Task: Make in the project AdvantEdge a sprint 'Dash & Dine'. Create in the project AdvantEdge a sprint 'Dash & Dine'. Add in the project AdvantEdge a sprint 'Dash & Dine'
Action: Mouse moved to (199, 55)
Screenshot: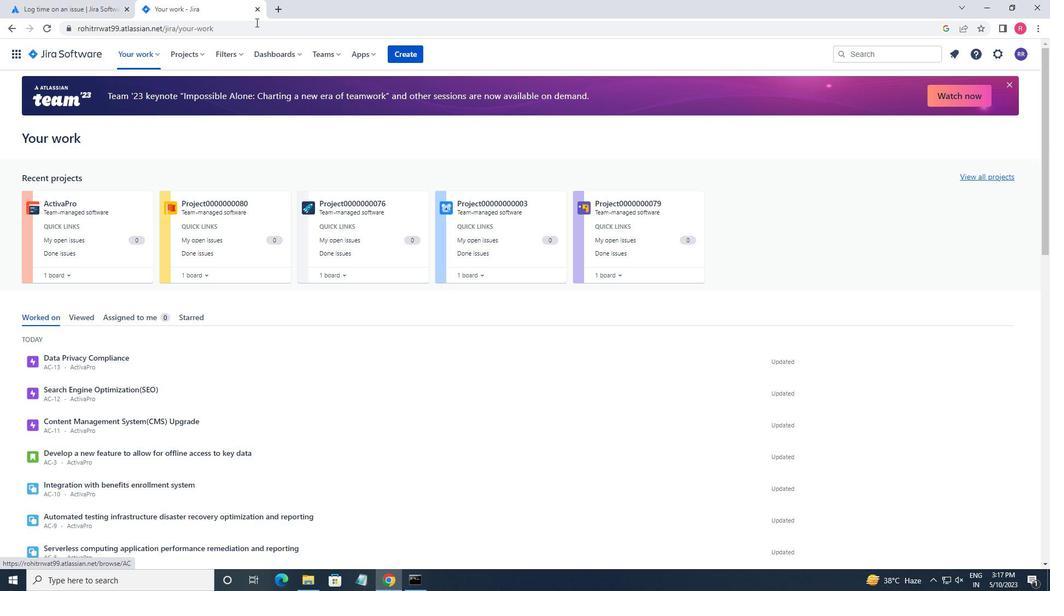 
Action: Mouse pressed left at (199, 55)
Screenshot: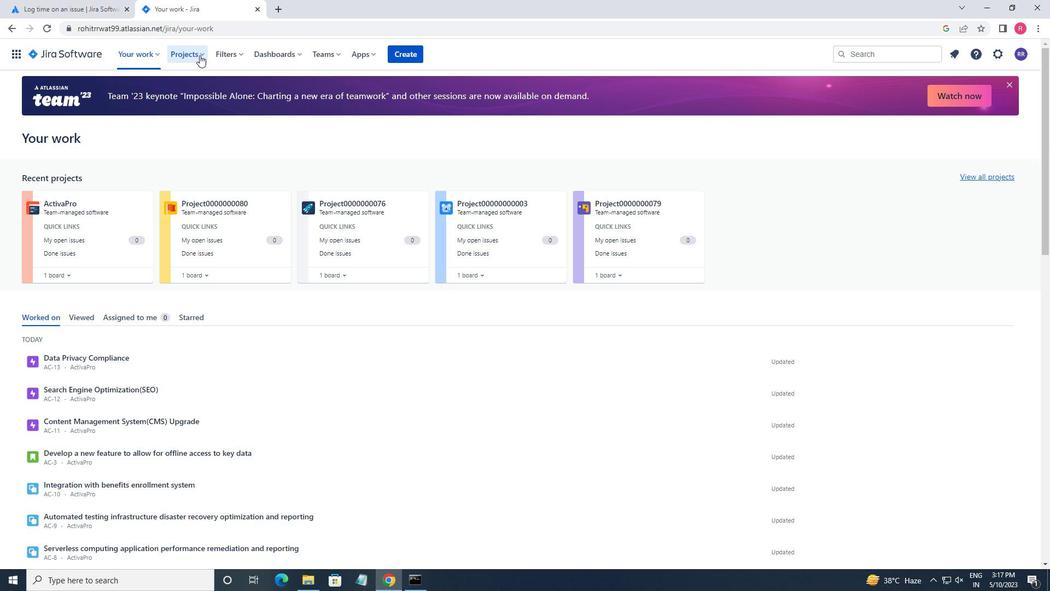 
Action: Mouse moved to (226, 110)
Screenshot: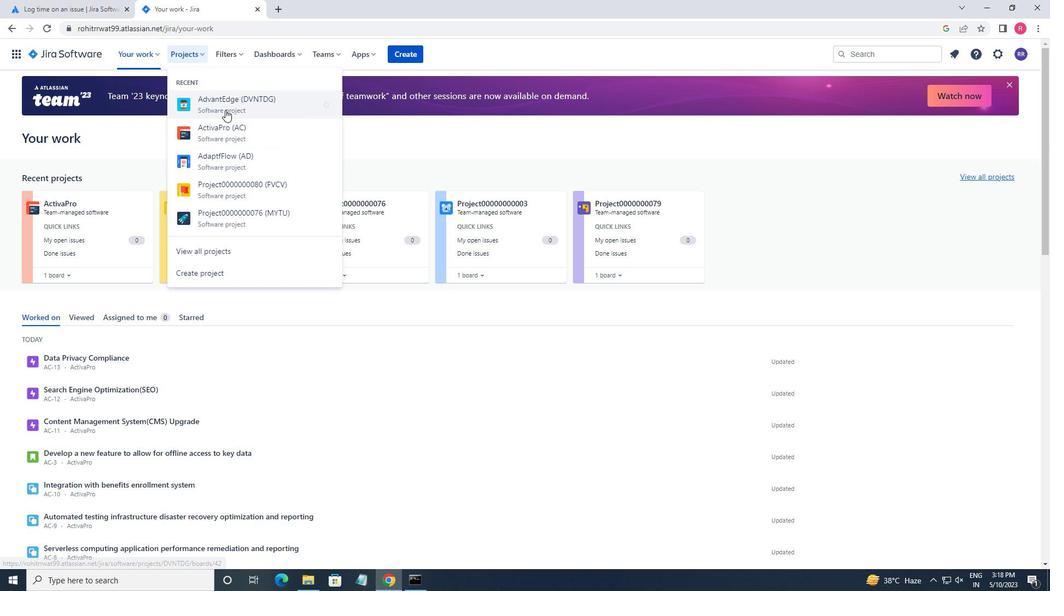 
Action: Mouse pressed left at (226, 110)
Screenshot: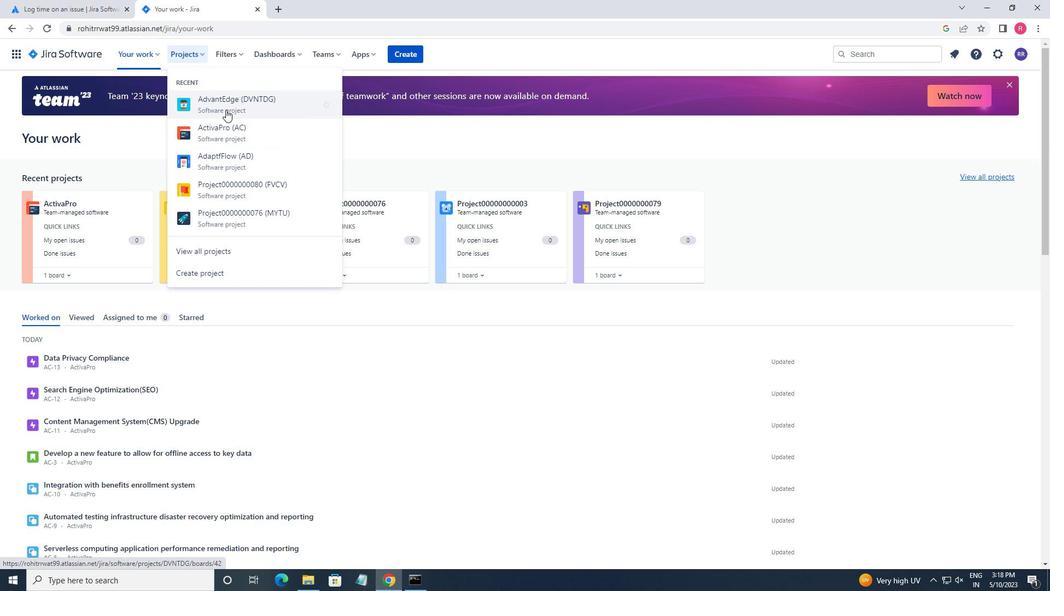 
Action: Mouse moved to (91, 169)
Screenshot: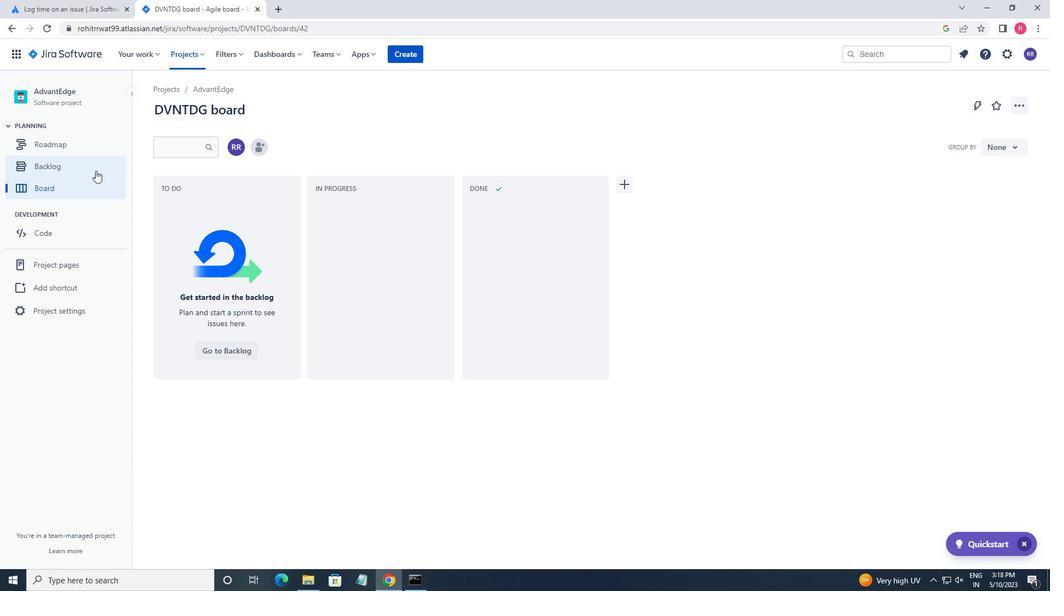 
Action: Mouse pressed left at (91, 169)
Screenshot: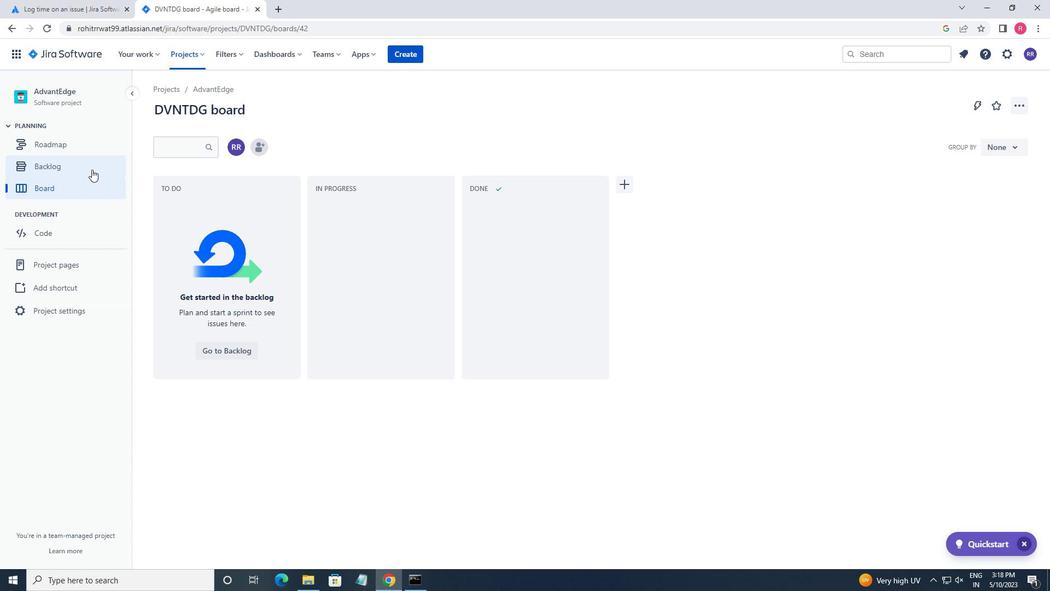 
Action: Mouse moved to (229, 170)
Screenshot: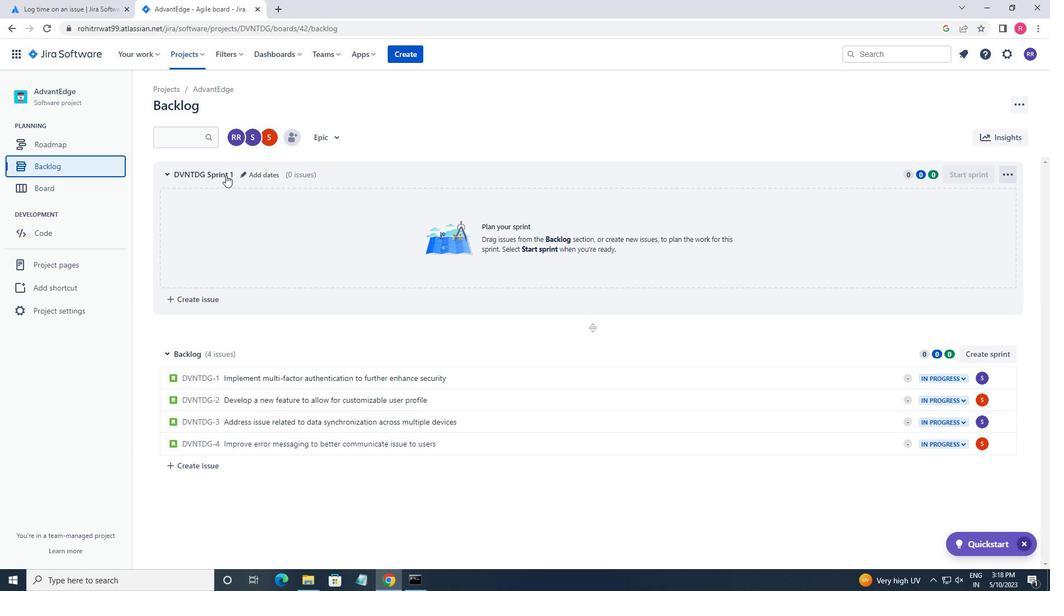 
Action: Mouse pressed left at (229, 170)
Screenshot: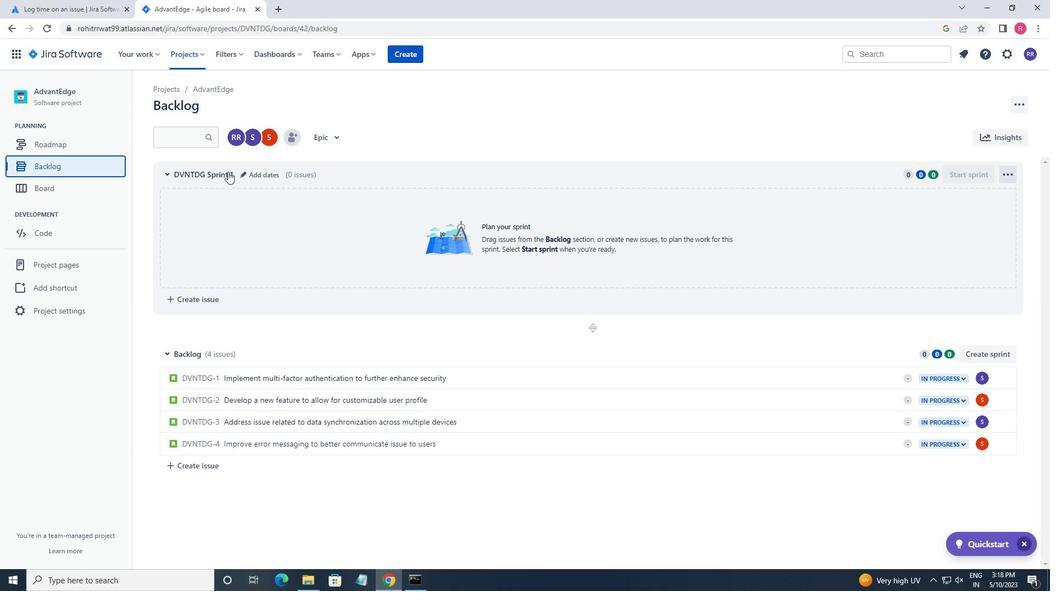 
Action: Mouse moved to (243, 174)
Screenshot: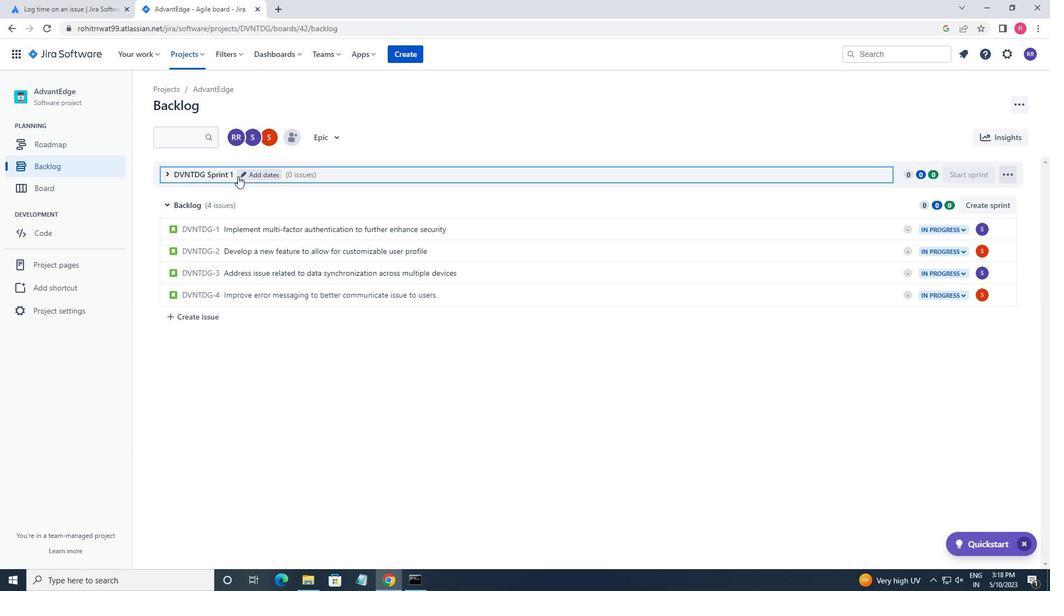 
Action: Mouse pressed left at (243, 174)
Screenshot: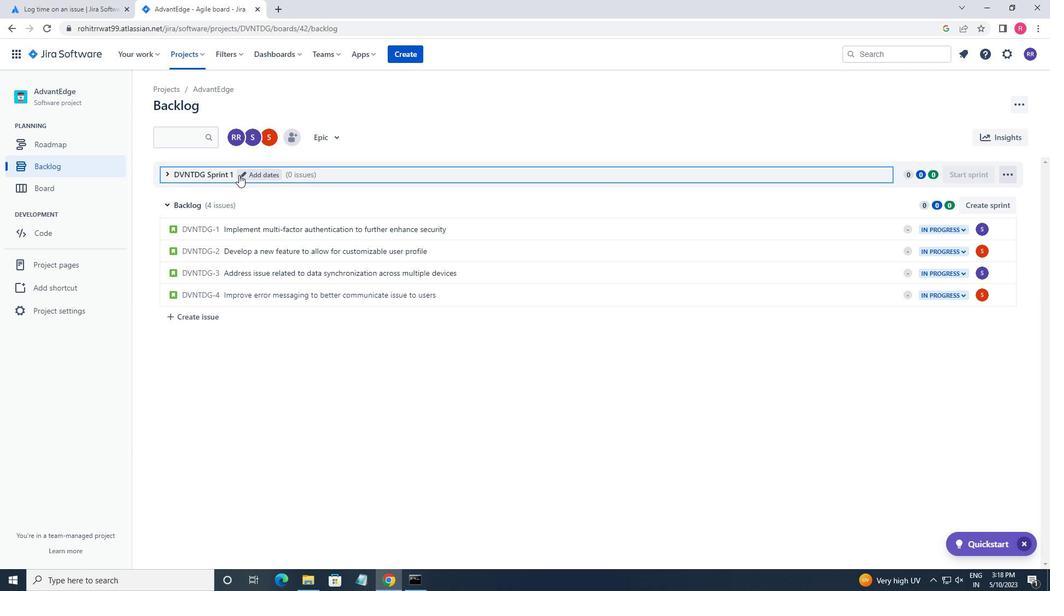 
Action: Key pressed <Key.backspace><Key.backspace><Key.backspace><Key.backspace><Key.backspace><Key.backspace><Key.backspace><Key.backspace><Key.backspace><Key.backspace><Key.backspace><Key.backspace><Key.backspace><Key.backspace><Key.backspace><Key.shift>DASH<Key.space><Key.shift_r>&<Key.space><Key.shift>DINE
Screenshot: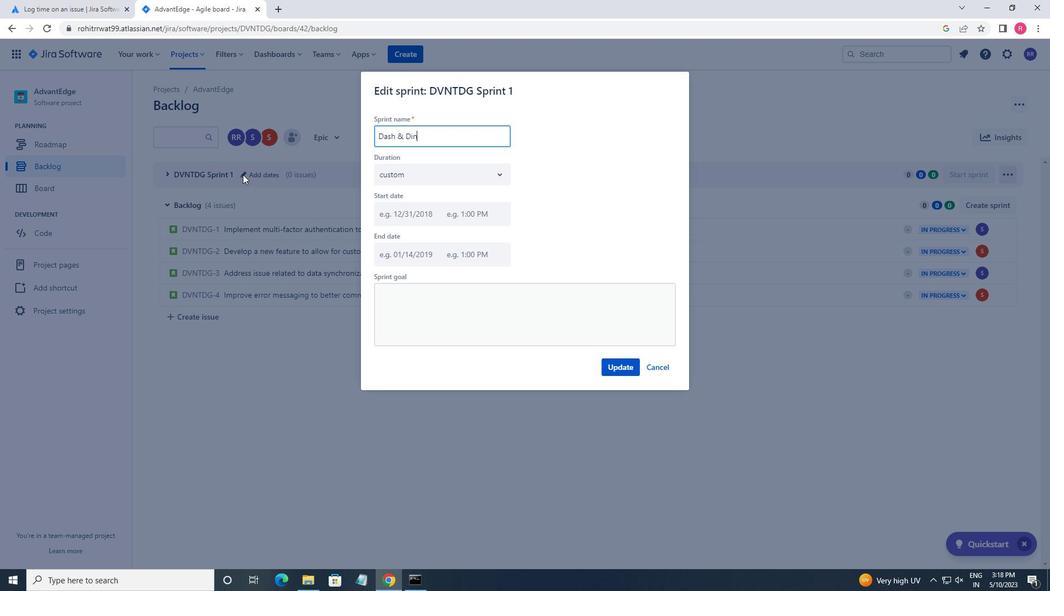
Action: Mouse moved to (611, 365)
Screenshot: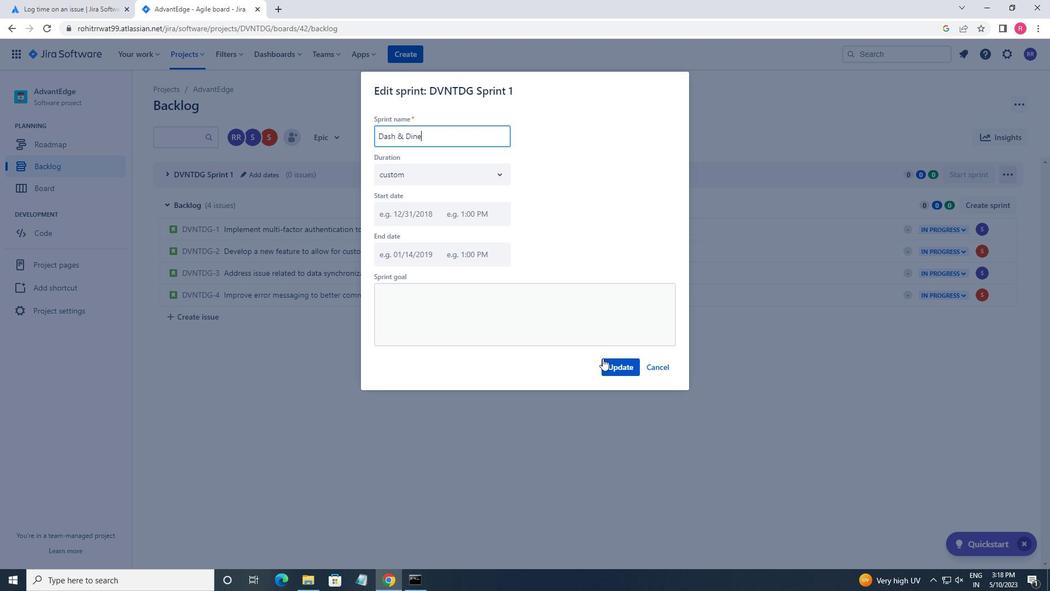 
Action: Mouse pressed left at (611, 365)
Screenshot: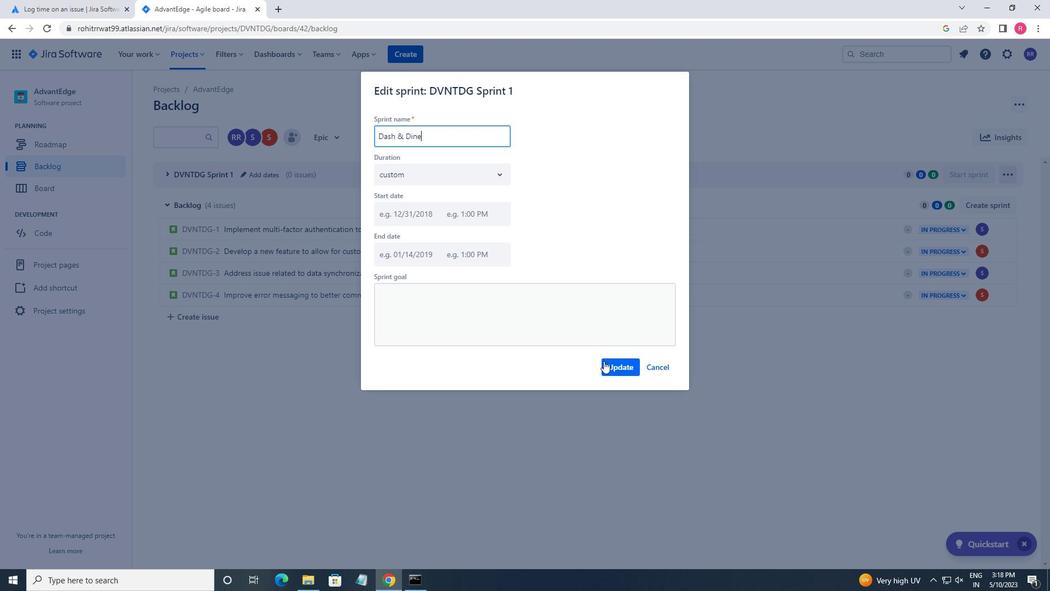 
Action: Mouse moved to (998, 203)
Screenshot: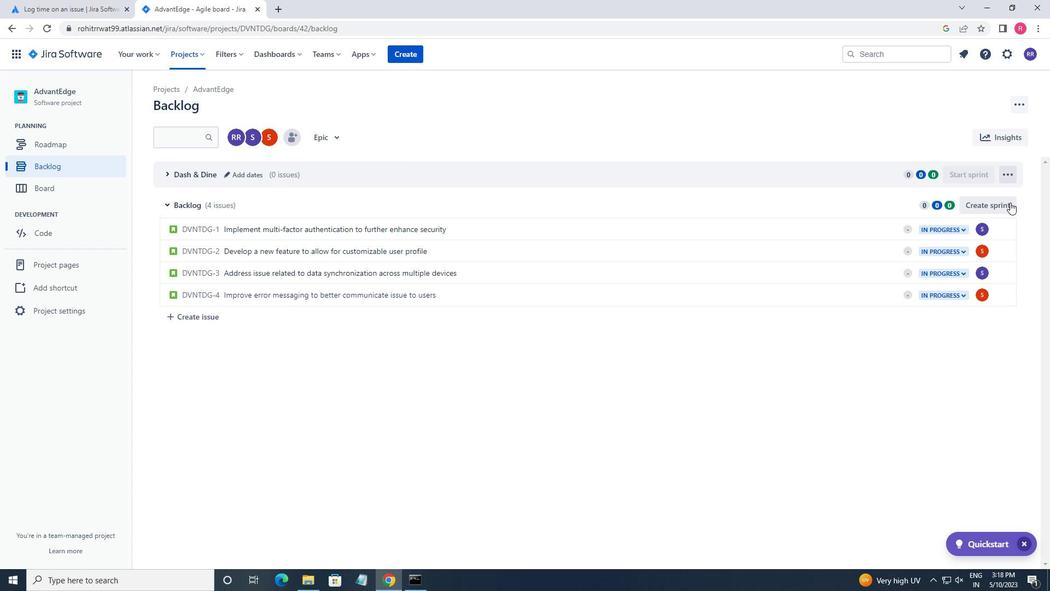 
Action: Mouse pressed left at (998, 203)
Screenshot: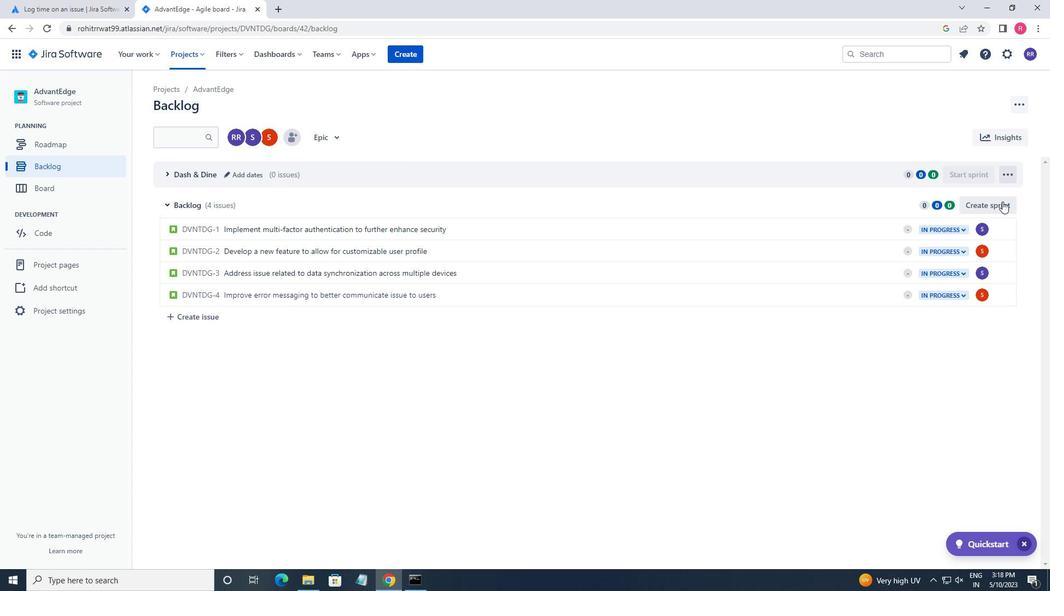 
Action: Mouse moved to (235, 205)
Screenshot: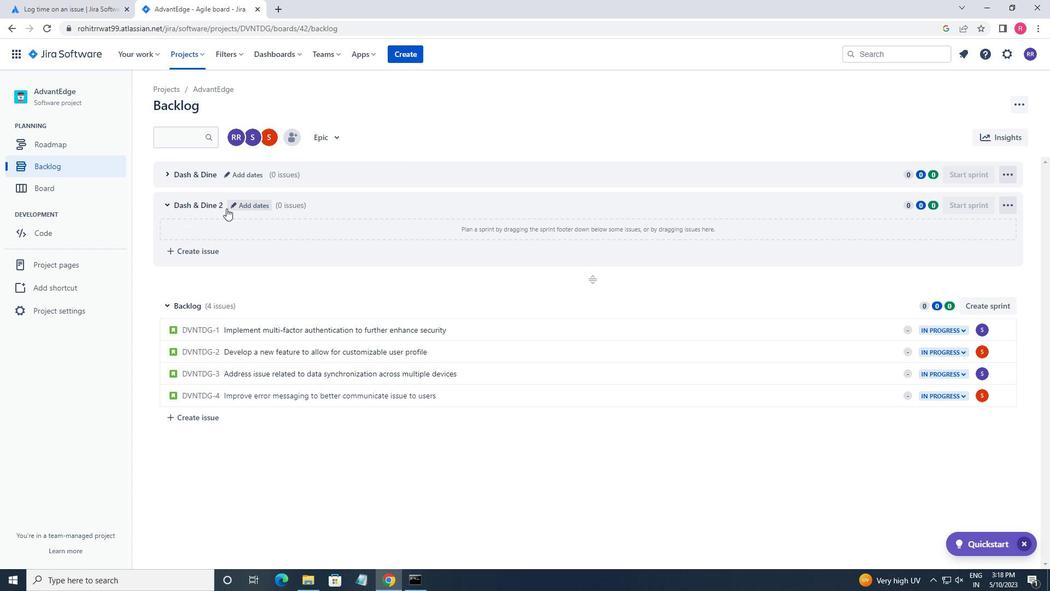 
Action: Mouse pressed left at (235, 205)
Screenshot: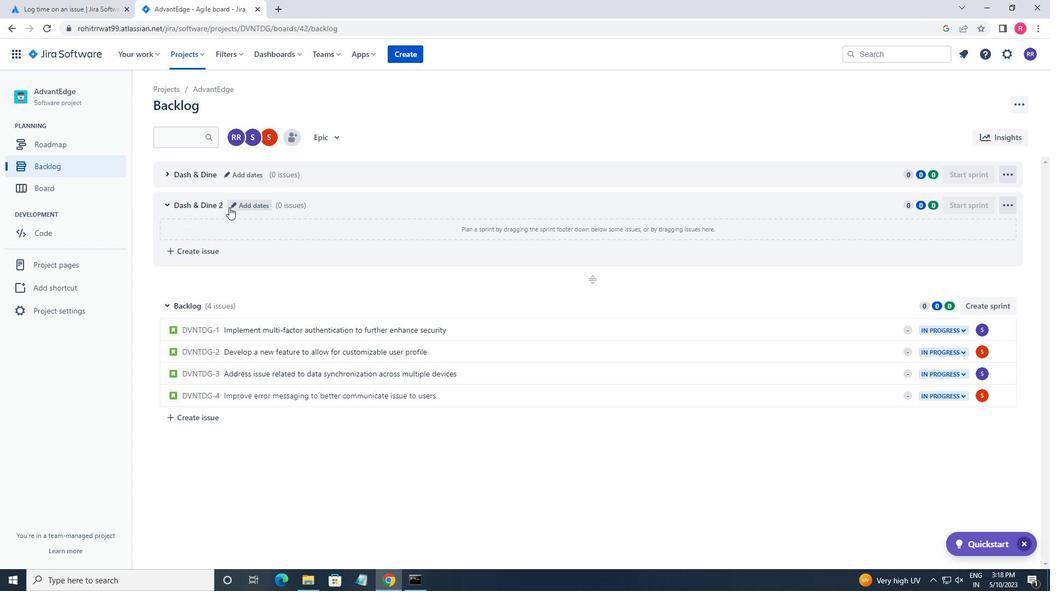 
Action: Mouse moved to (436, 169)
Screenshot: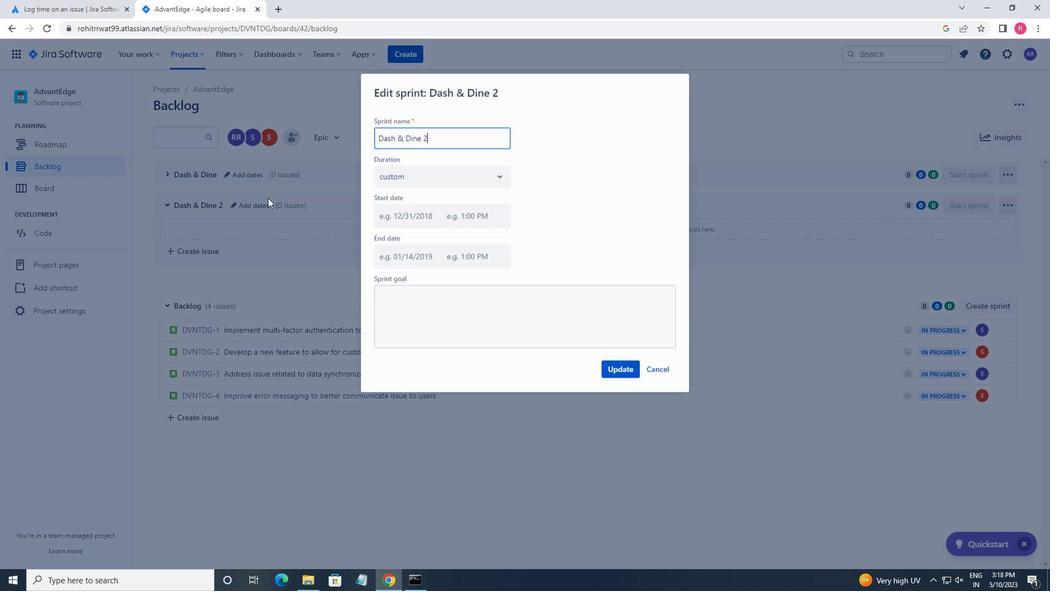 
Action: Key pressed <Key.backspace><Key.enter>
Screenshot: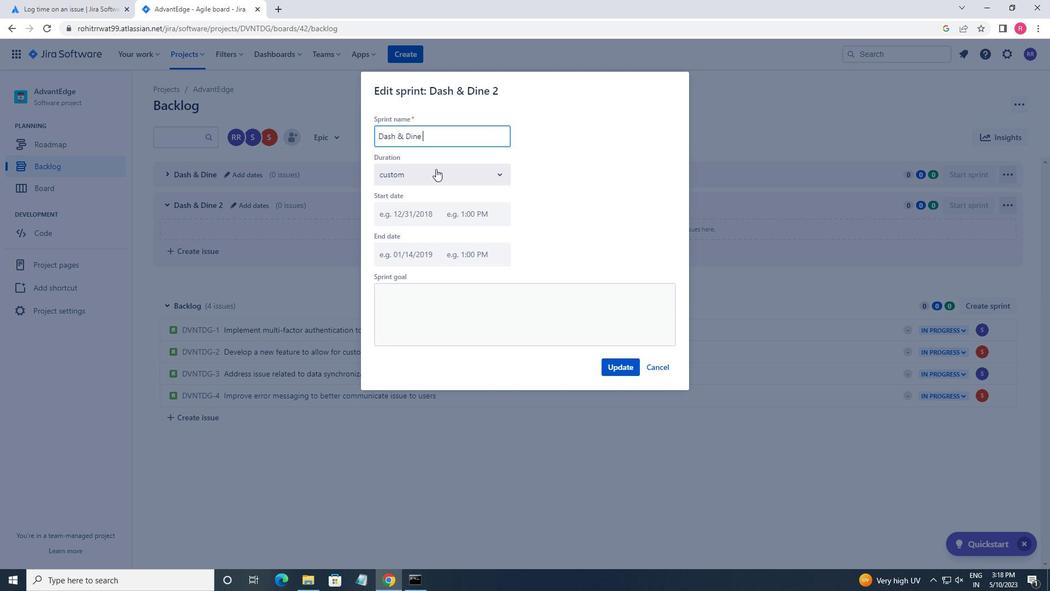 
Action: Mouse moved to (996, 304)
Screenshot: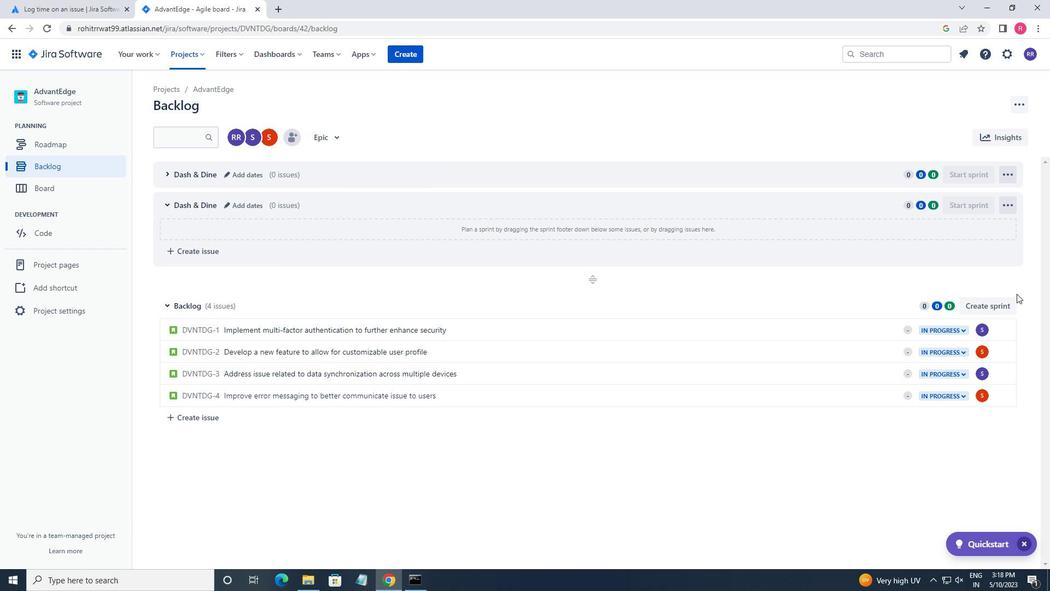 
Action: Mouse pressed left at (996, 304)
Screenshot: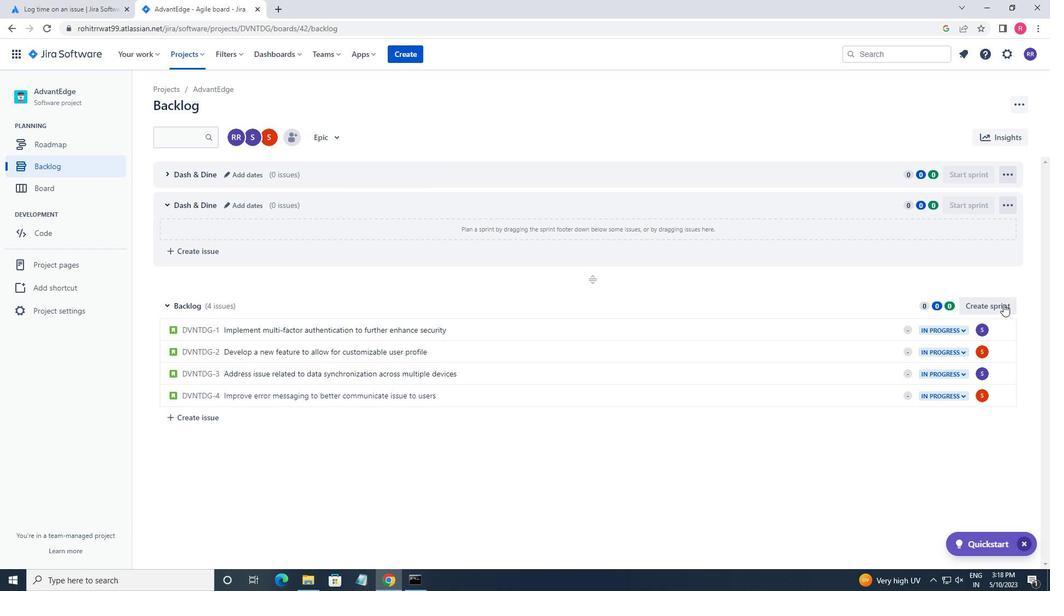 
Action: Mouse moved to (230, 306)
Screenshot: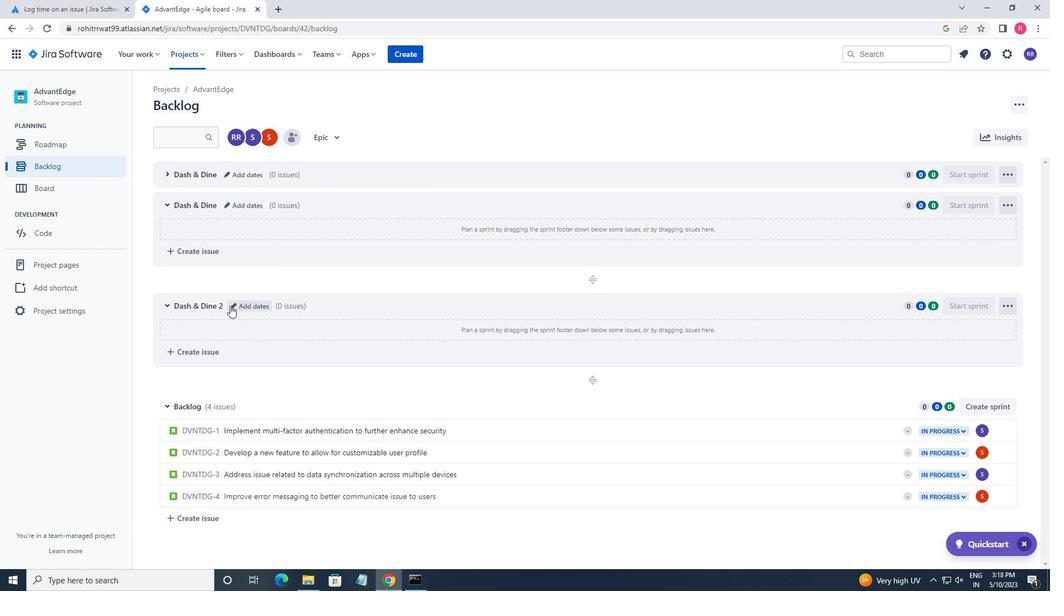 
Action: Mouse pressed left at (230, 306)
Screenshot: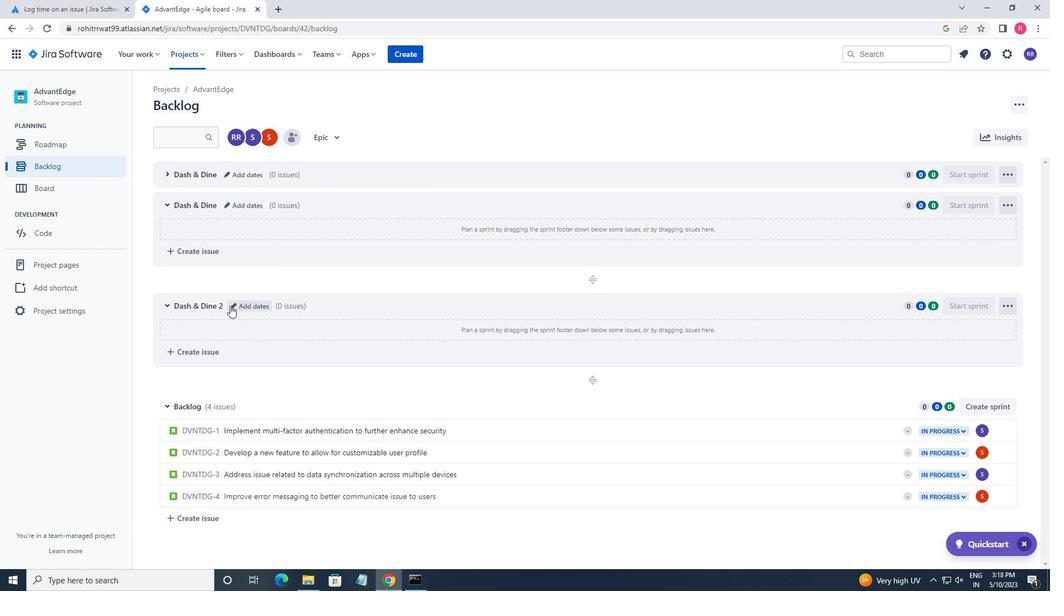 
Action: Mouse moved to (410, 211)
Screenshot: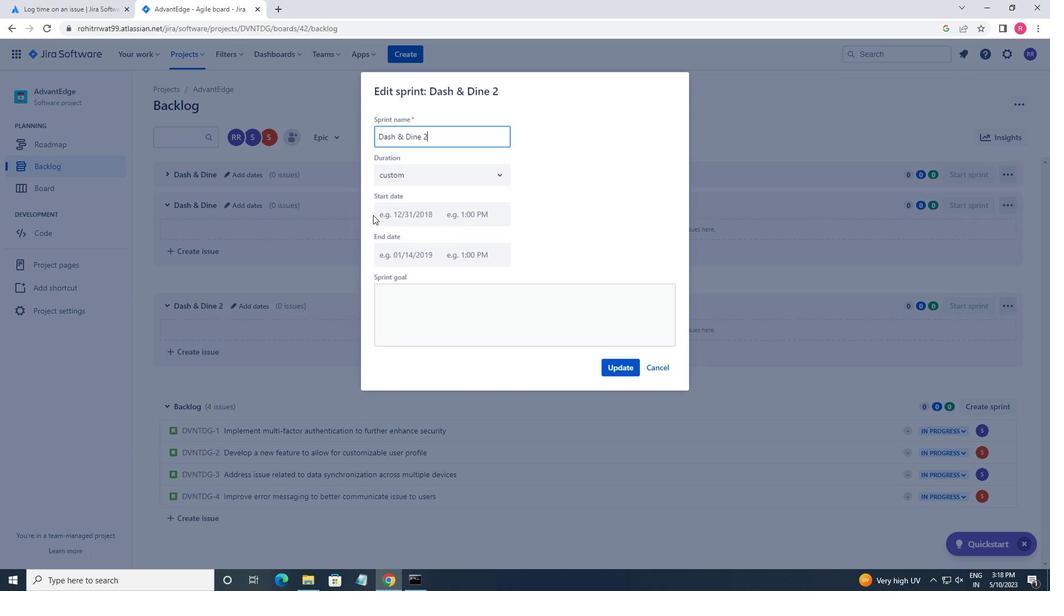 
Action: Key pressed <Key.backspace><Key.enter><Key.enter>
Screenshot: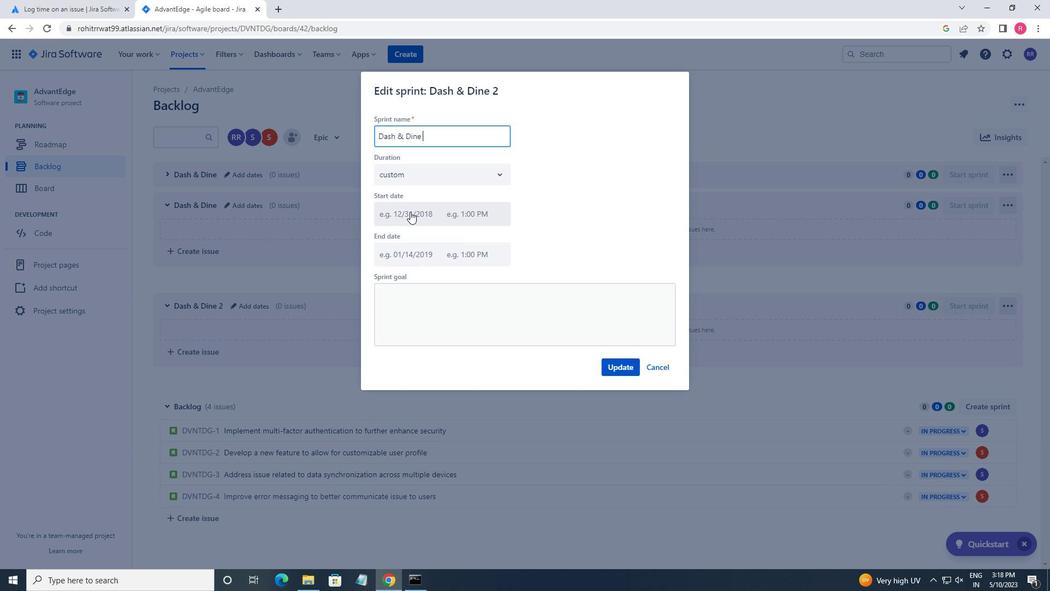 
